 Task: Enable the option "Enable video" for display stream output.
Action: Mouse moved to (123, 14)
Screenshot: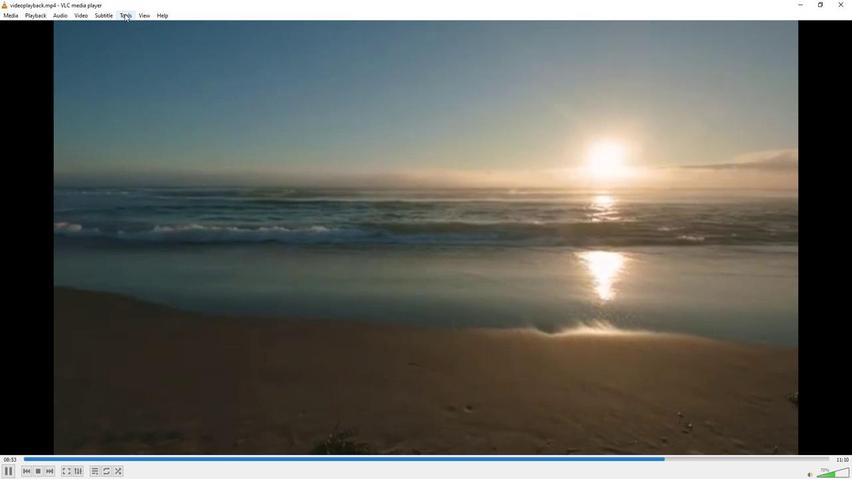 
Action: Mouse pressed left at (123, 14)
Screenshot: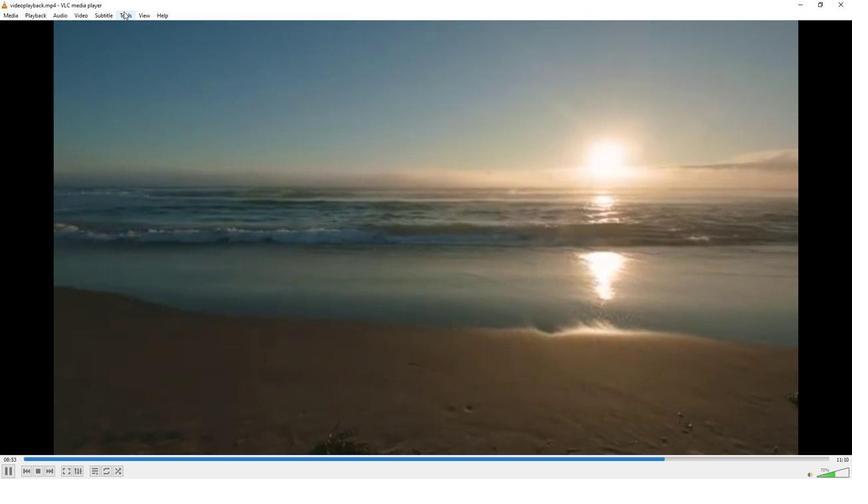 
Action: Mouse moved to (151, 123)
Screenshot: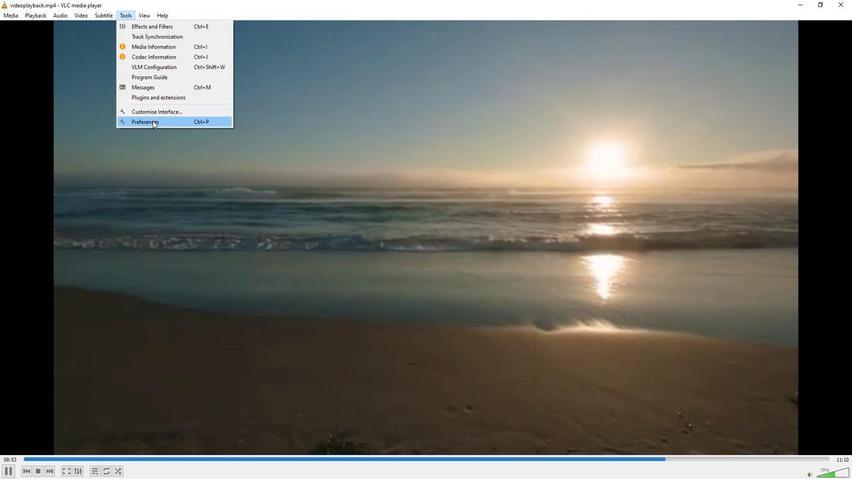 
Action: Mouse pressed left at (151, 123)
Screenshot: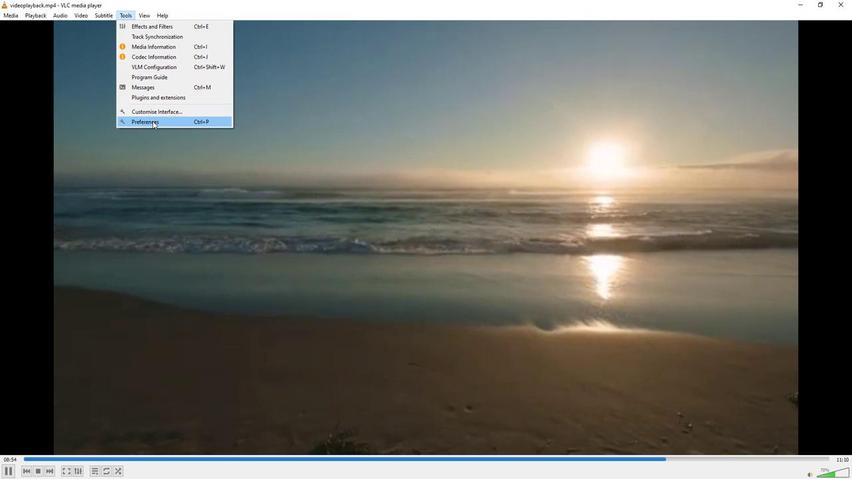 
Action: Mouse moved to (281, 390)
Screenshot: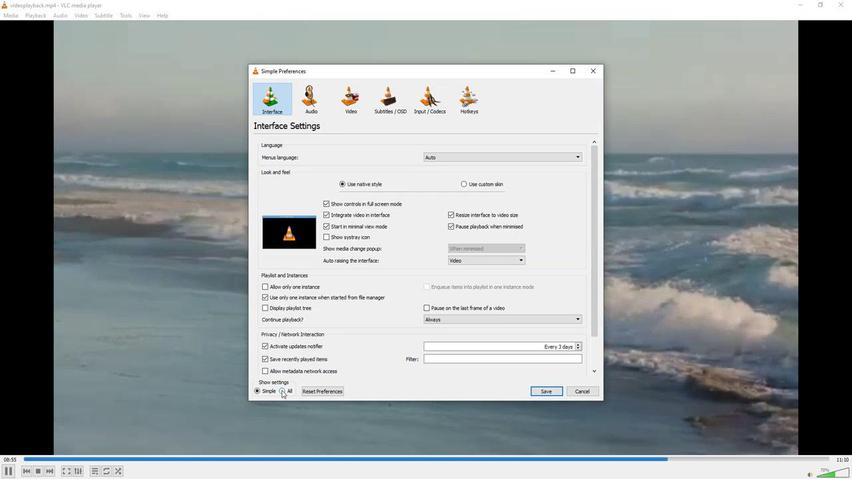 
Action: Mouse pressed left at (281, 390)
Screenshot: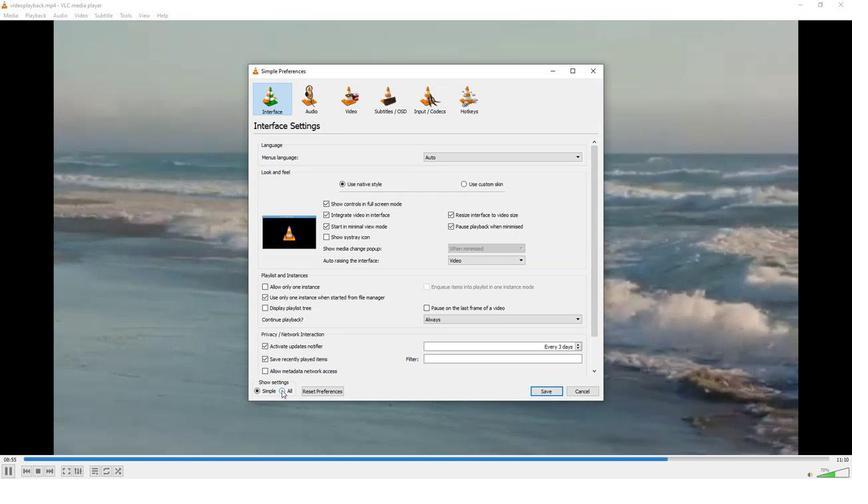 
Action: Mouse moved to (281, 321)
Screenshot: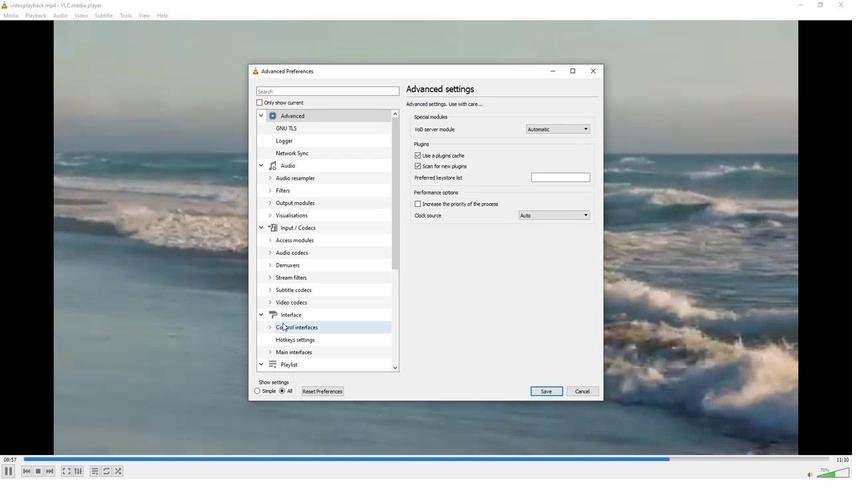 
Action: Mouse scrolled (281, 321) with delta (0, 0)
Screenshot: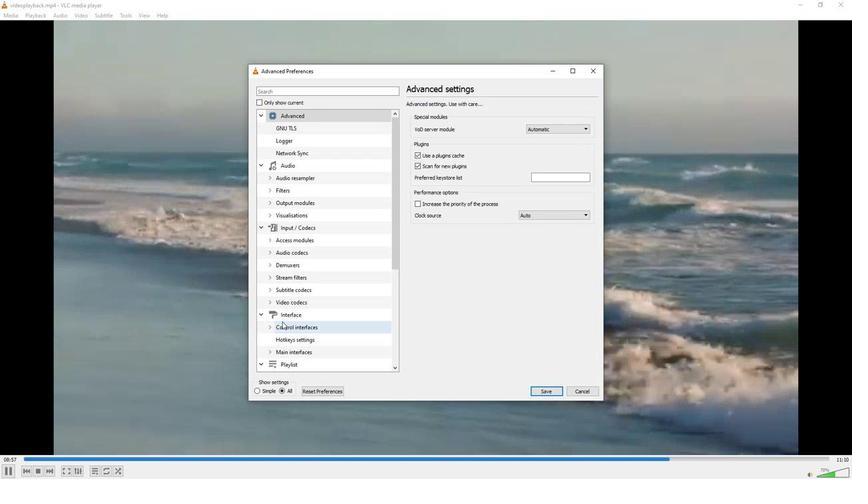 
Action: Mouse moved to (271, 313)
Screenshot: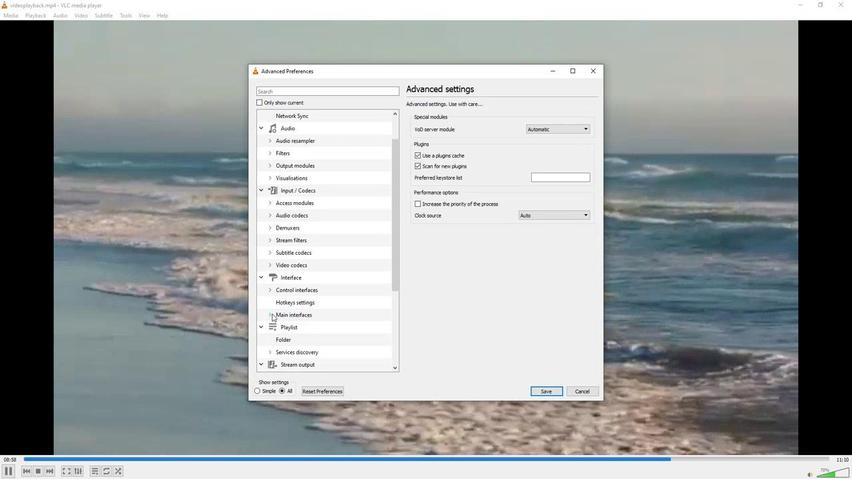 
Action: Mouse scrolled (271, 312) with delta (0, 0)
Screenshot: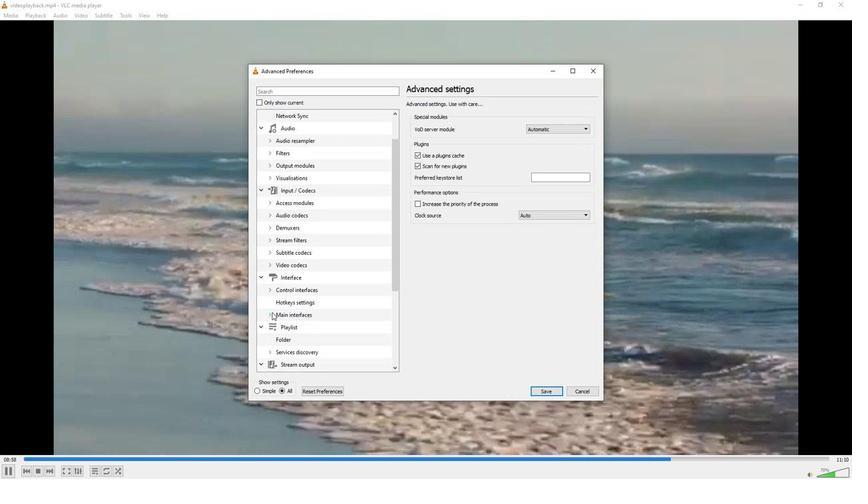 
Action: Mouse moved to (271, 351)
Screenshot: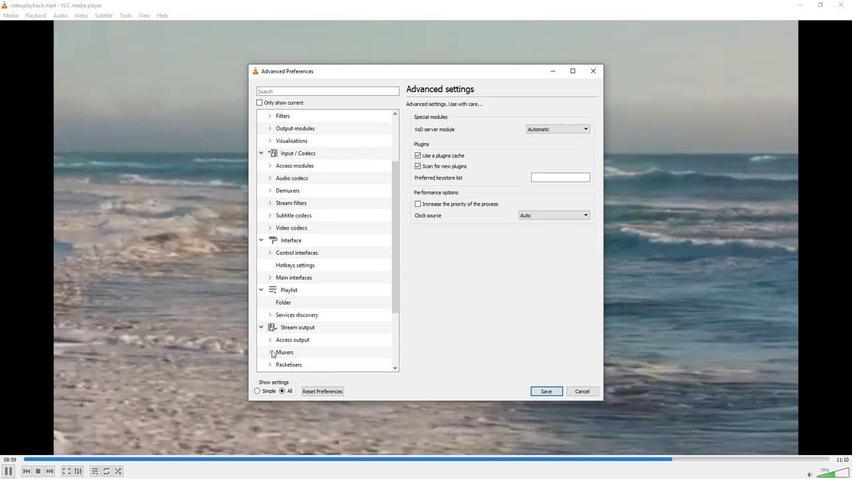 
Action: Mouse pressed left at (271, 351)
Screenshot: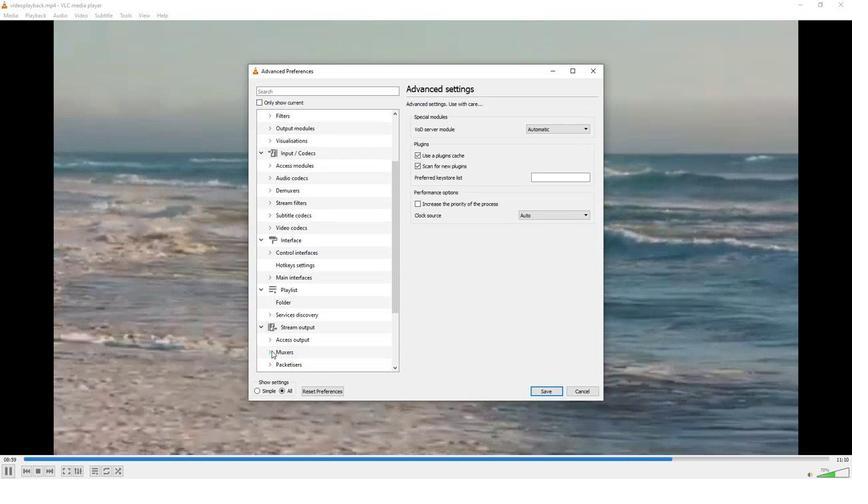 
Action: Mouse moved to (293, 317)
Screenshot: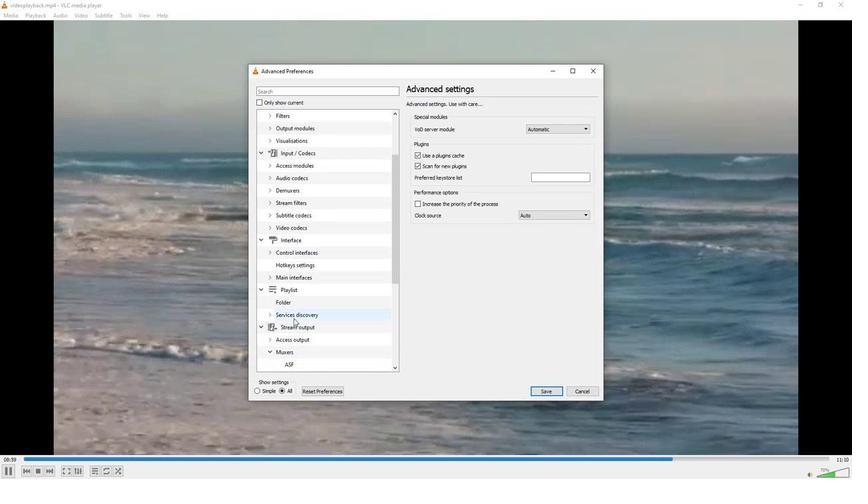 
Action: Mouse scrolled (293, 317) with delta (0, 0)
Screenshot: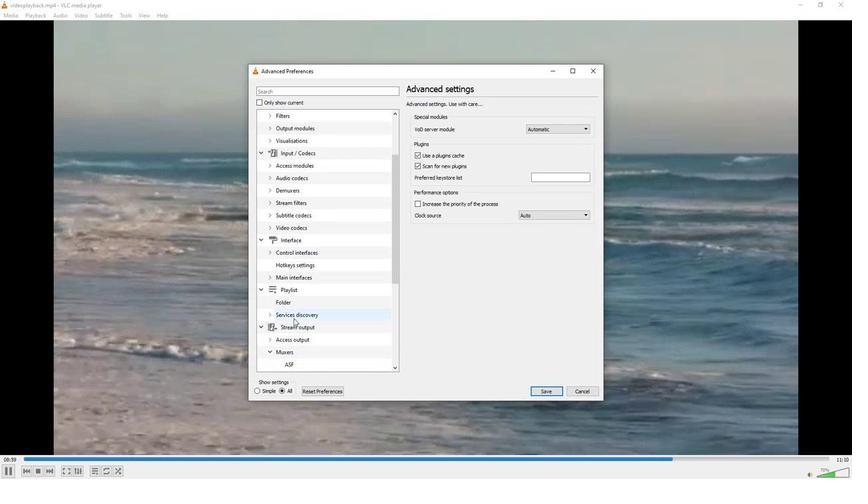 
Action: Mouse scrolled (293, 317) with delta (0, 0)
Screenshot: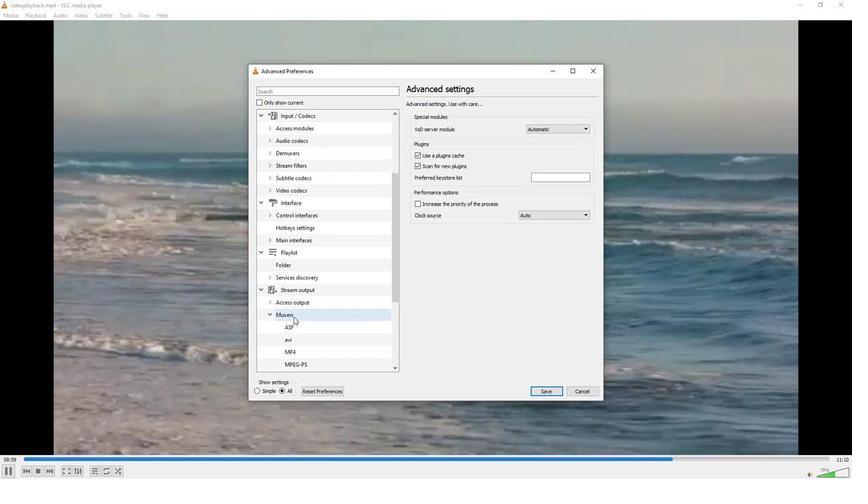 
Action: Mouse moved to (277, 341)
Screenshot: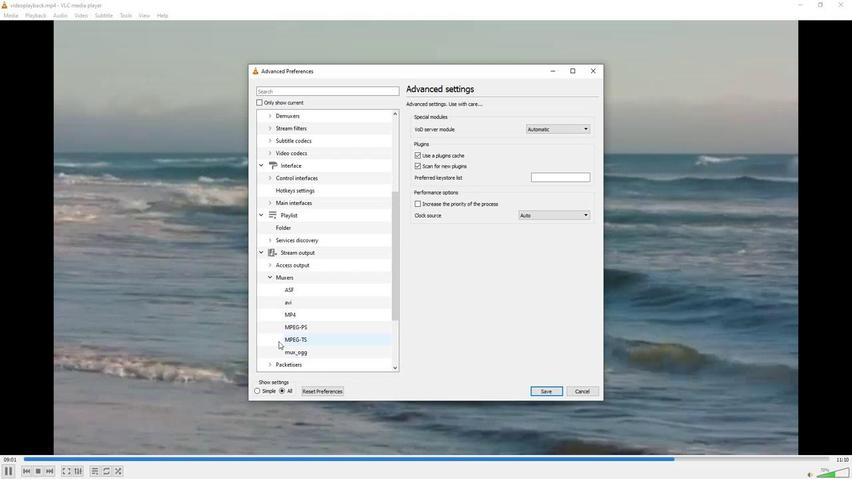 
Action: Mouse scrolled (277, 341) with delta (0, 0)
Screenshot: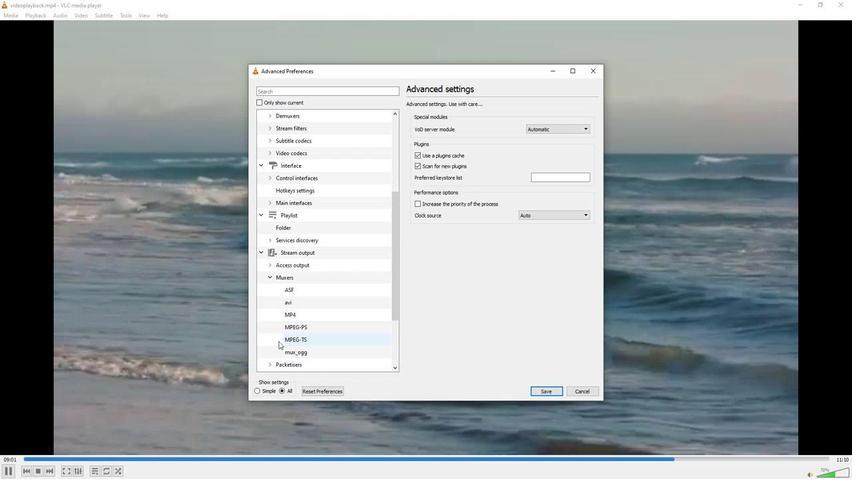 
Action: Mouse moved to (275, 338)
Screenshot: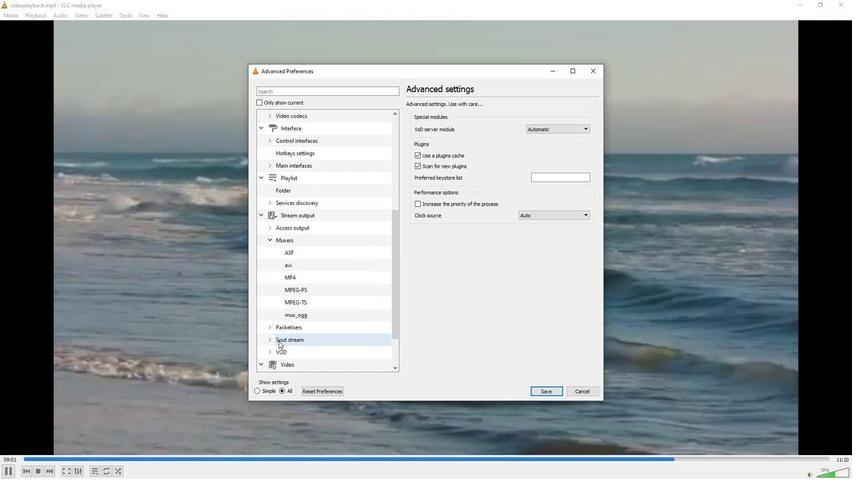 
Action: Mouse scrolled (275, 337) with delta (0, 0)
Screenshot: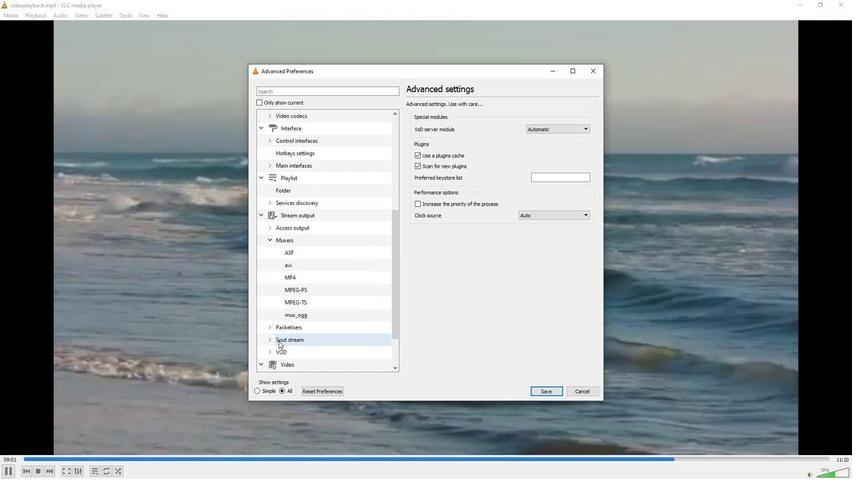
Action: Mouse moved to (268, 303)
Screenshot: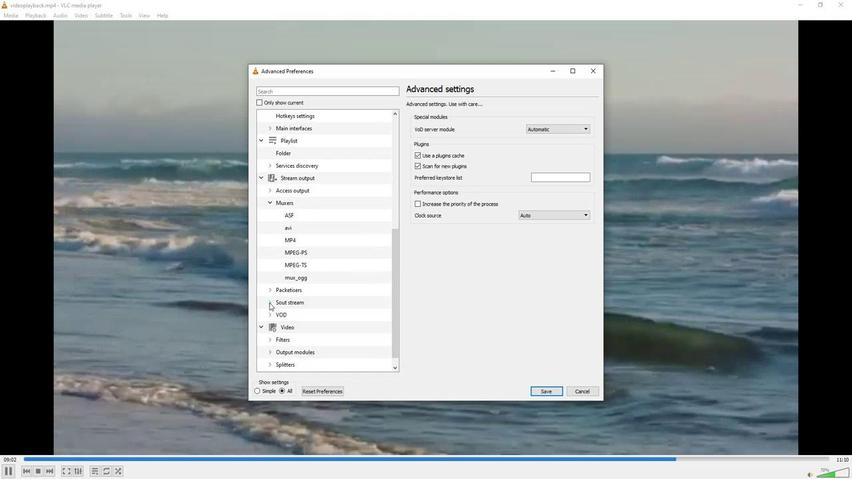 
Action: Mouse pressed left at (268, 303)
Screenshot: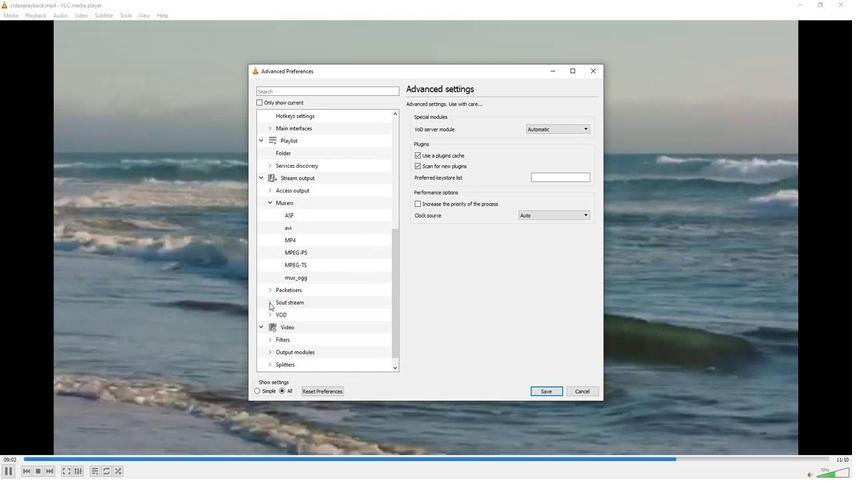 
Action: Mouse moved to (293, 339)
Screenshot: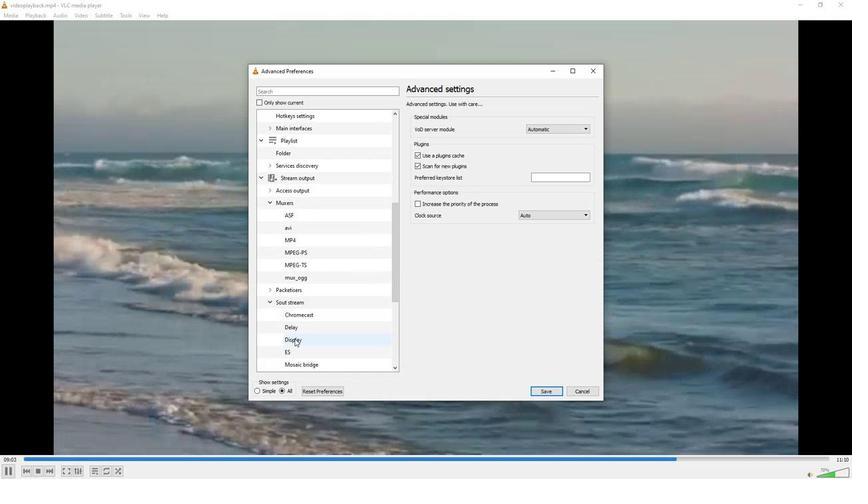 
Action: Mouse pressed left at (293, 339)
Screenshot: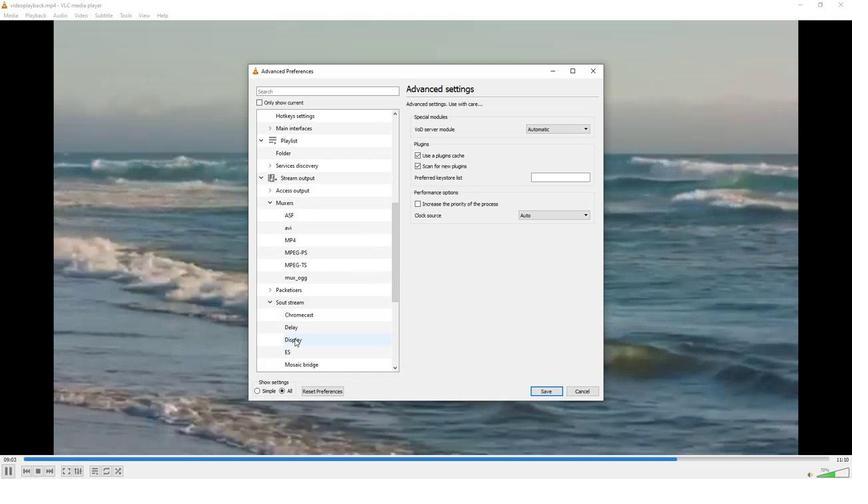 
Action: Mouse moved to (412, 129)
Screenshot: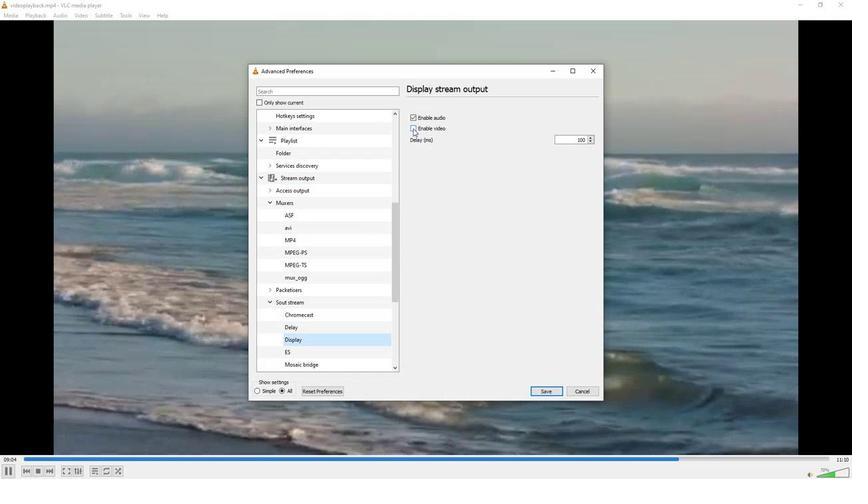 
Action: Mouse pressed left at (412, 129)
Screenshot: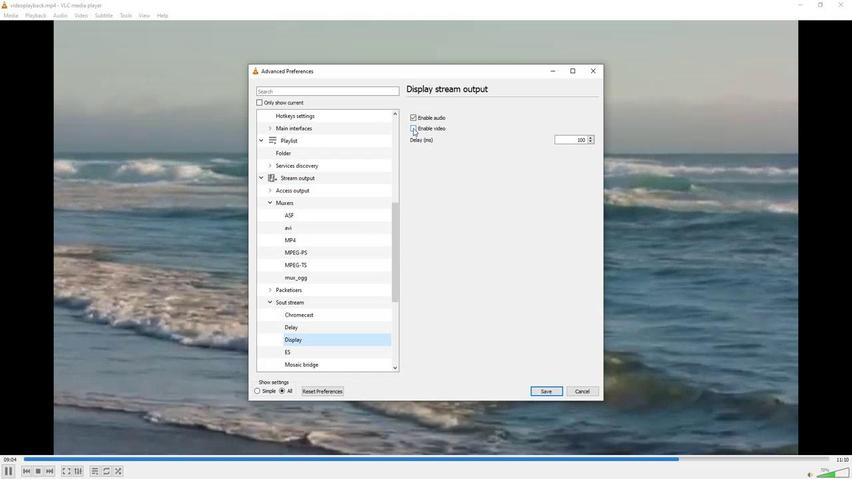 
Action: Mouse moved to (432, 257)
Screenshot: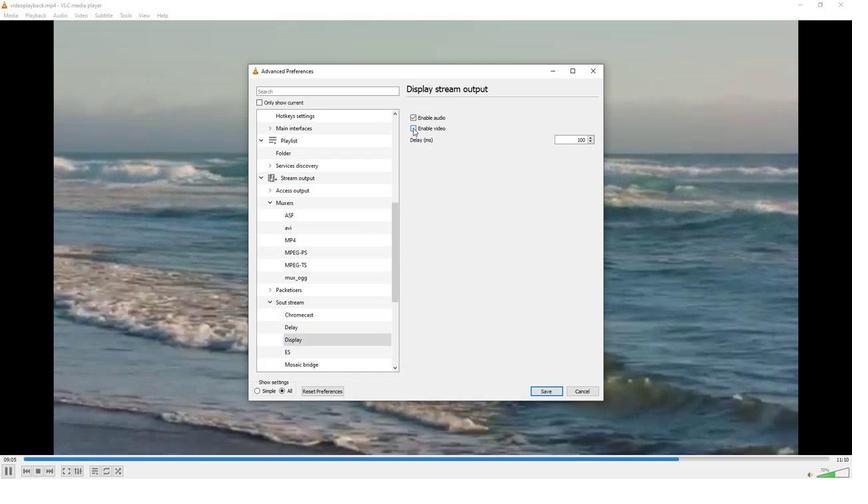 
